 Task: Add Equazen ADHD Support Jelly Chews to the cart.
Action: Mouse moved to (255, 124)
Screenshot: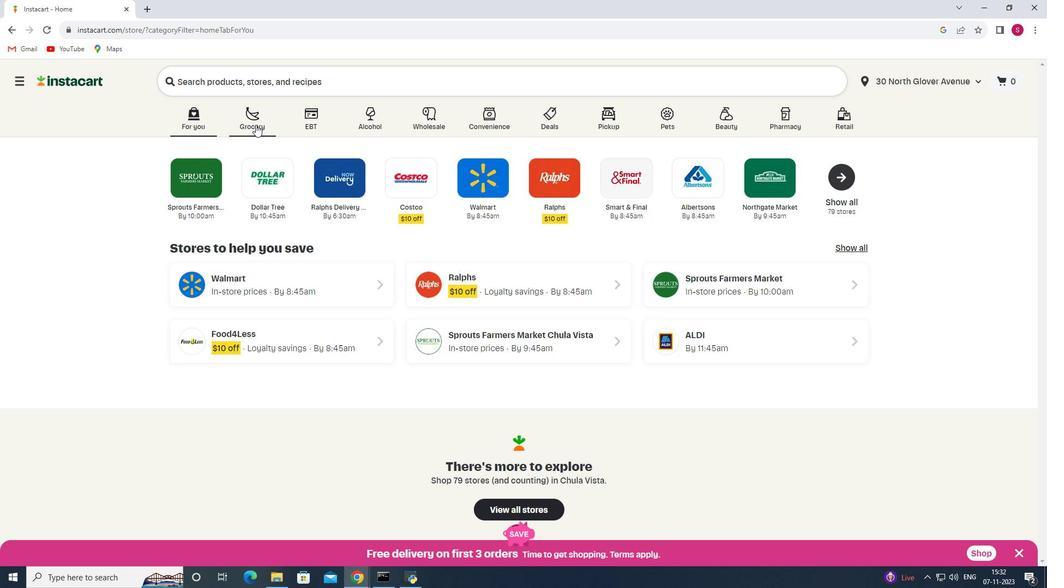 
Action: Mouse pressed left at (255, 124)
Screenshot: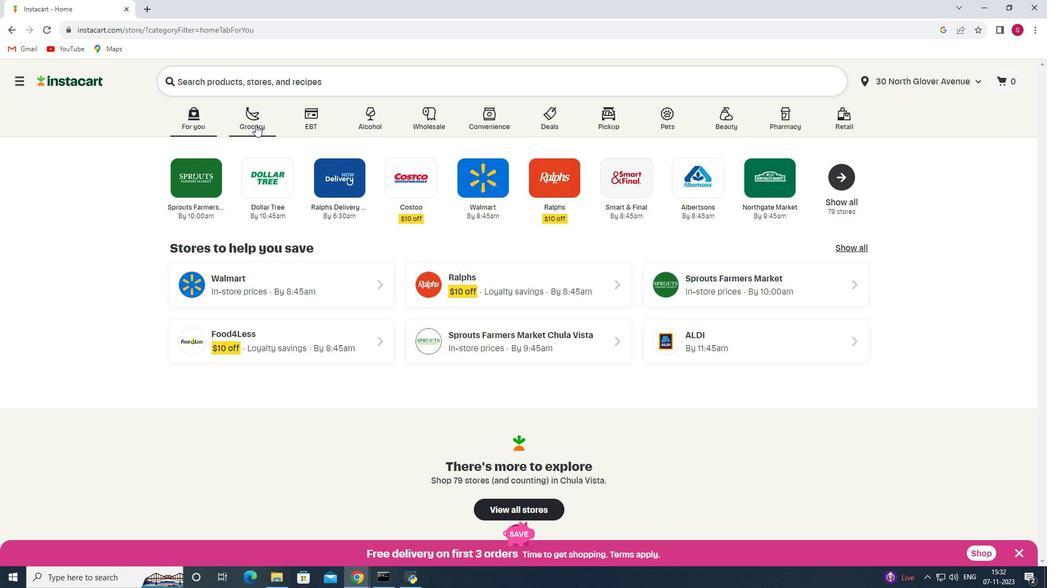 
Action: Mouse moved to (271, 313)
Screenshot: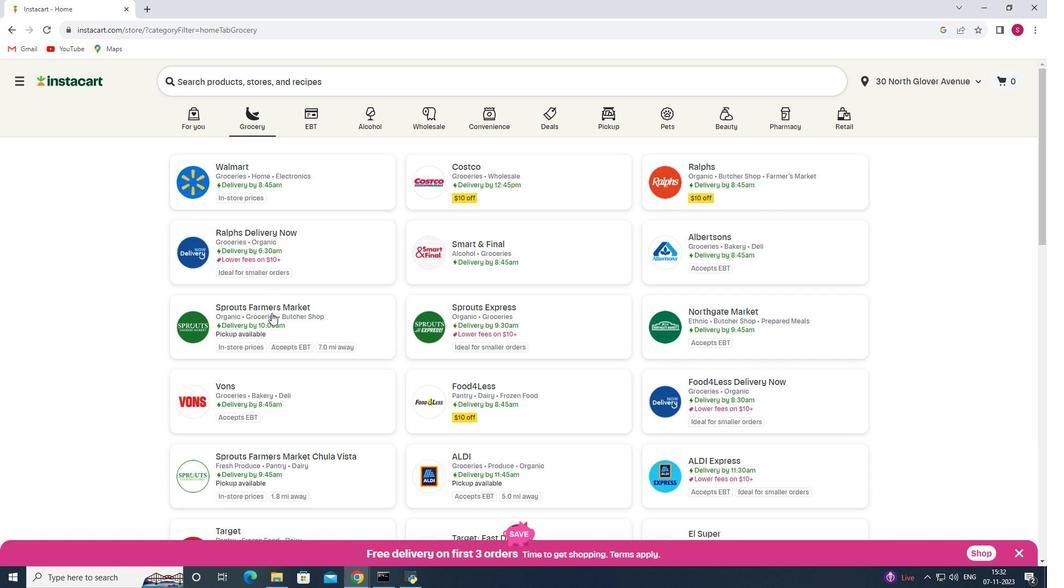 
Action: Mouse pressed left at (271, 313)
Screenshot: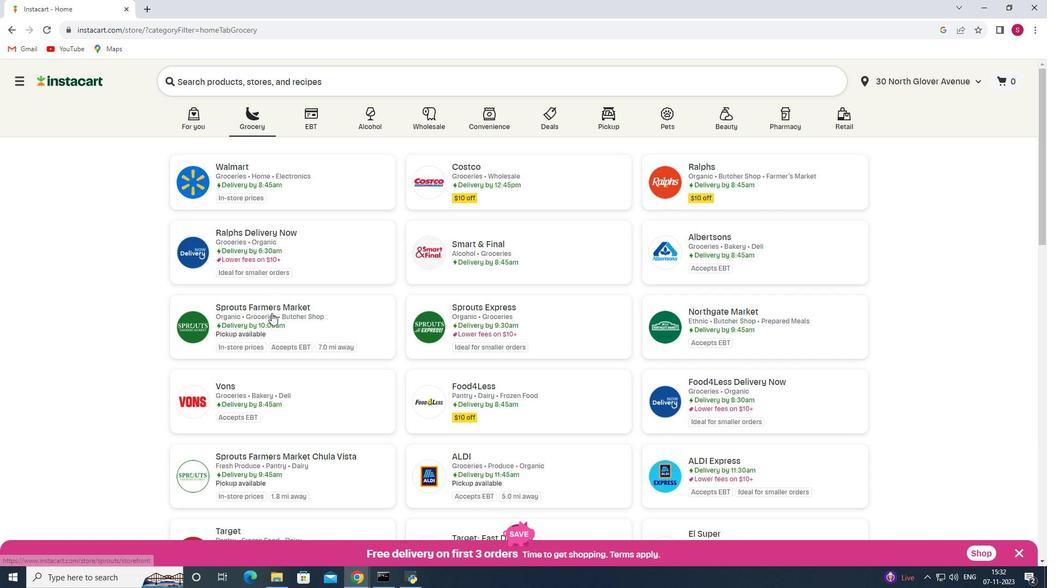 
Action: Mouse moved to (79, 293)
Screenshot: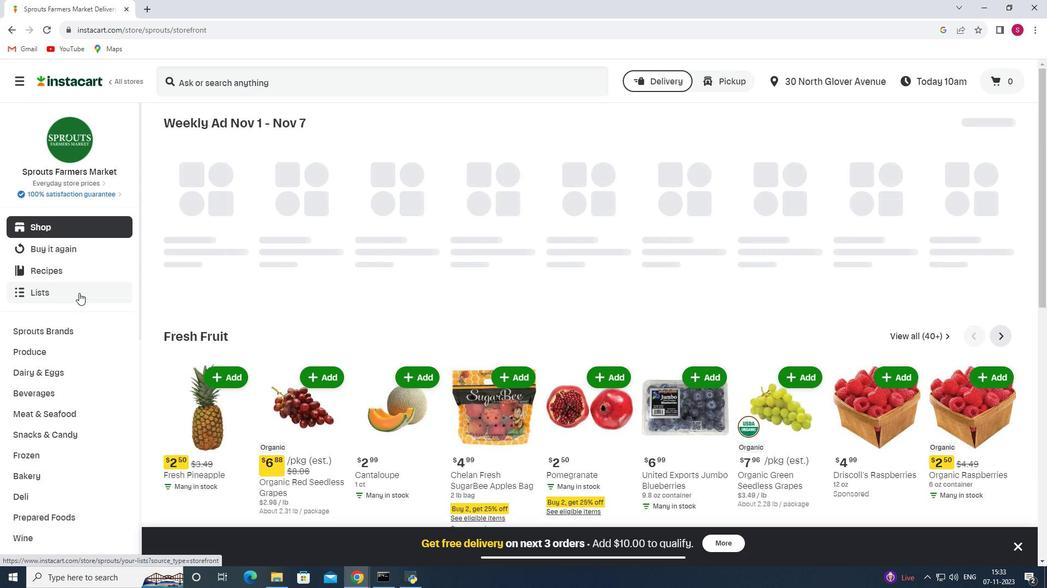 
Action: Mouse scrolled (79, 292) with delta (0, 0)
Screenshot: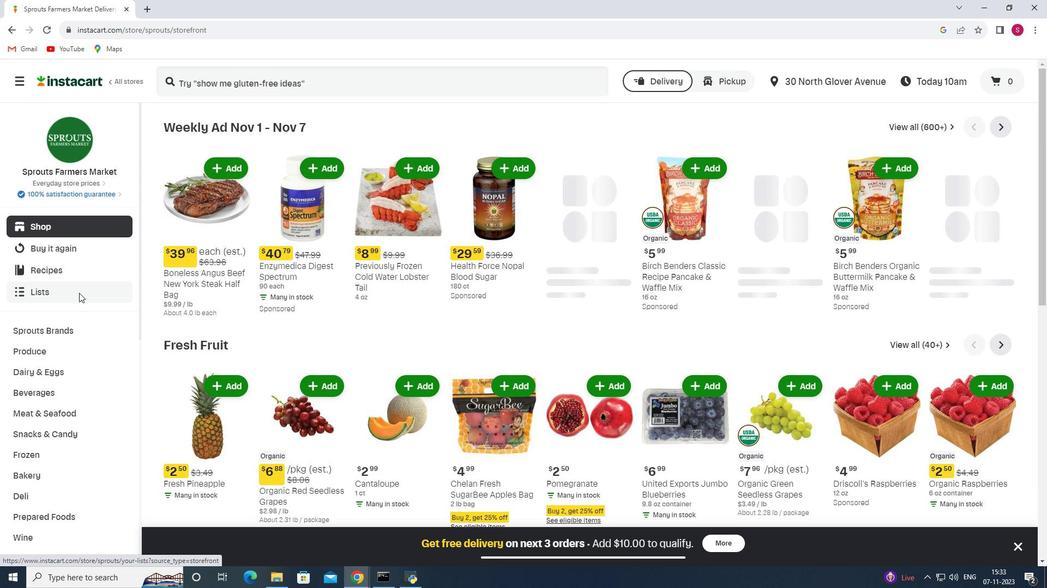 
Action: Mouse scrolled (79, 292) with delta (0, 0)
Screenshot: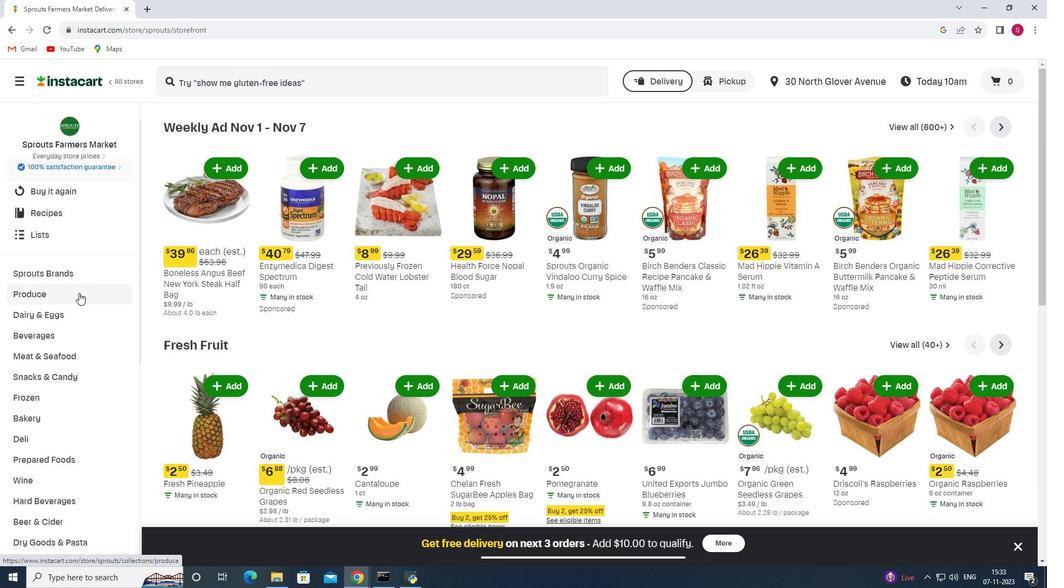 
Action: Mouse scrolled (79, 292) with delta (0, 0)
Screenshot: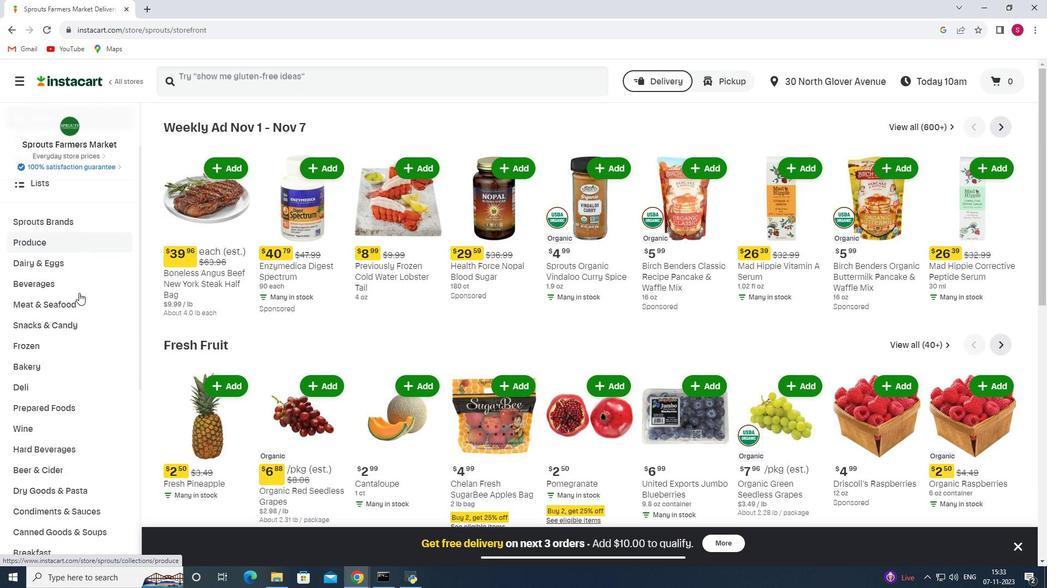 
Action: Mouse scrolled (79, 292) with delta (0, 0)
Screenshot: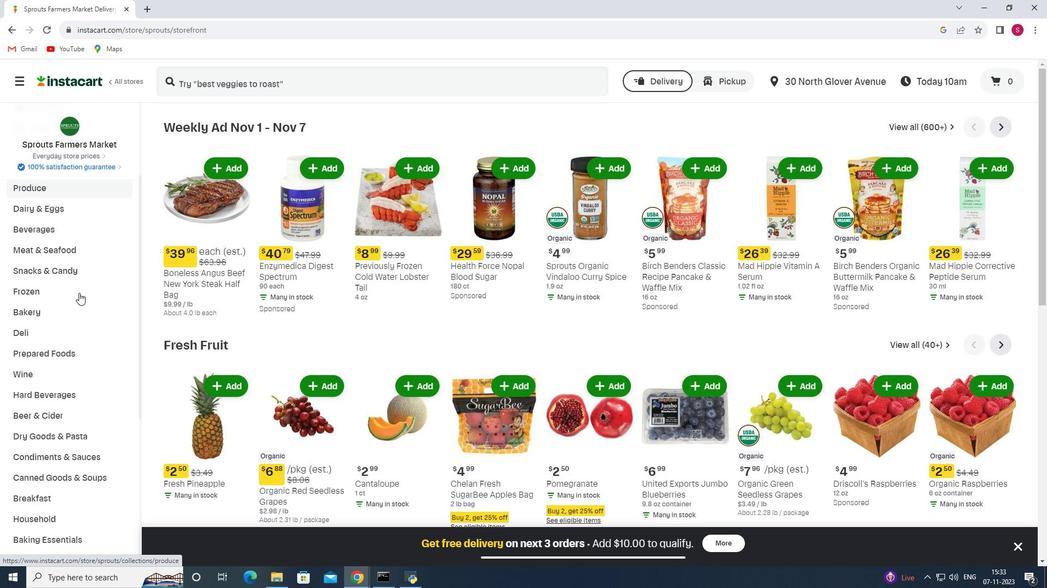 
Action: Mouse scrolled (79, 292) with delta (0, 0)
Screenshot: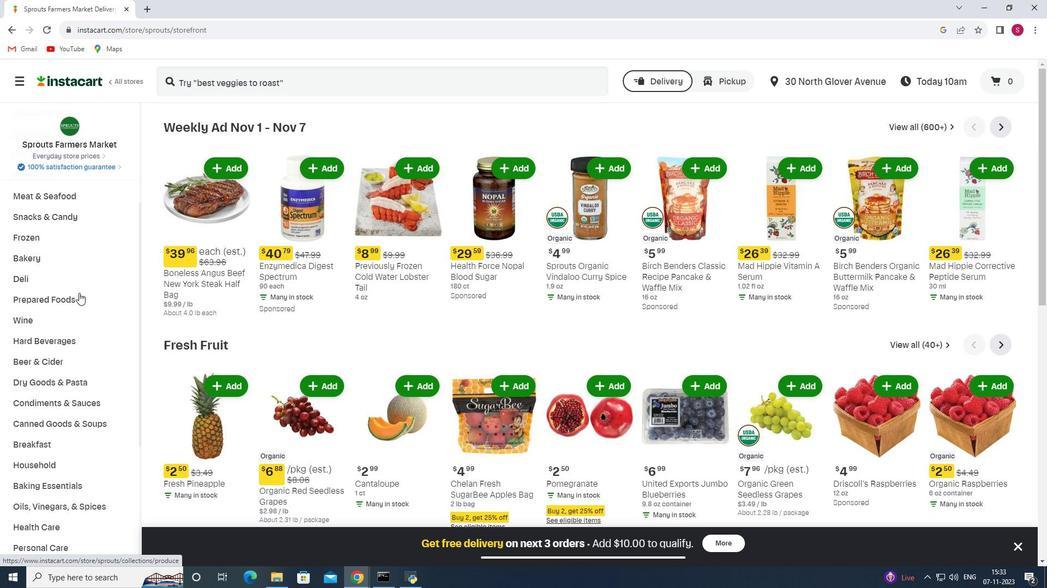 
Action: Mouse scrolled (79, 292) with delta (0, 0)
Screenshot: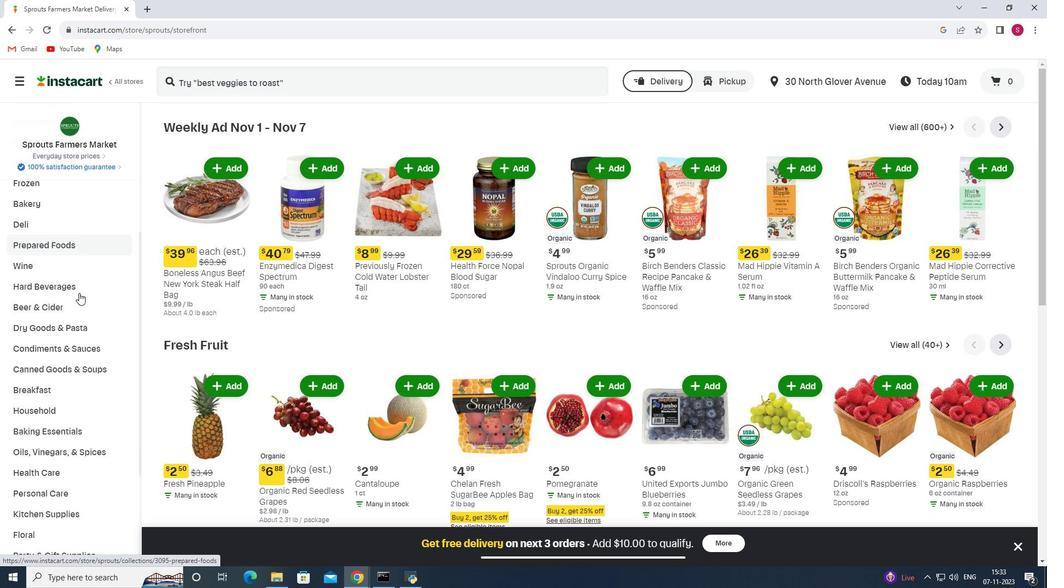 
Action: Mouse scrolled (79, 292) with delta (0, 0)
Screenshot: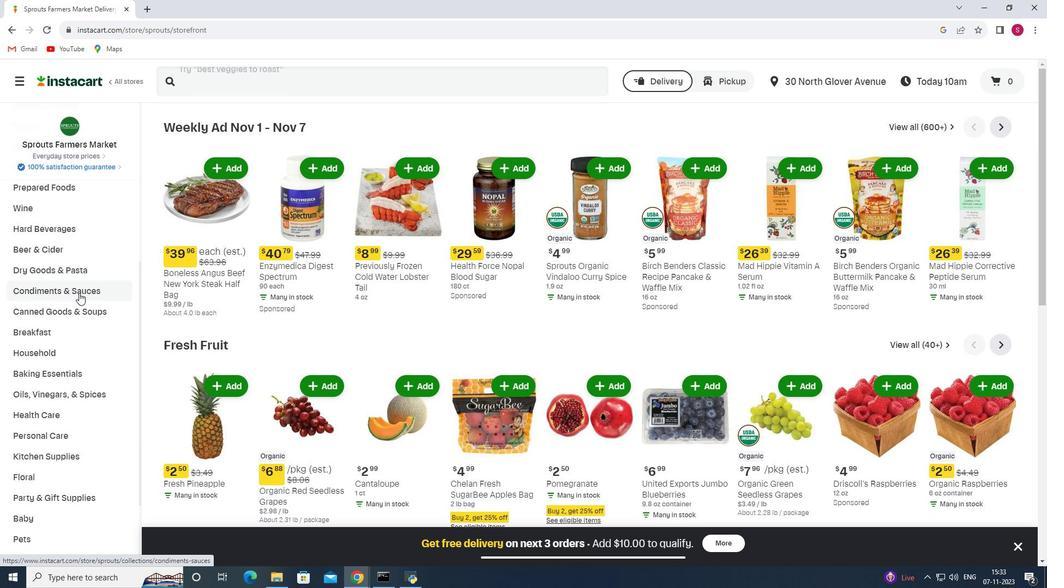 
Action: Mouse moved to (59, 359)
Screenshot: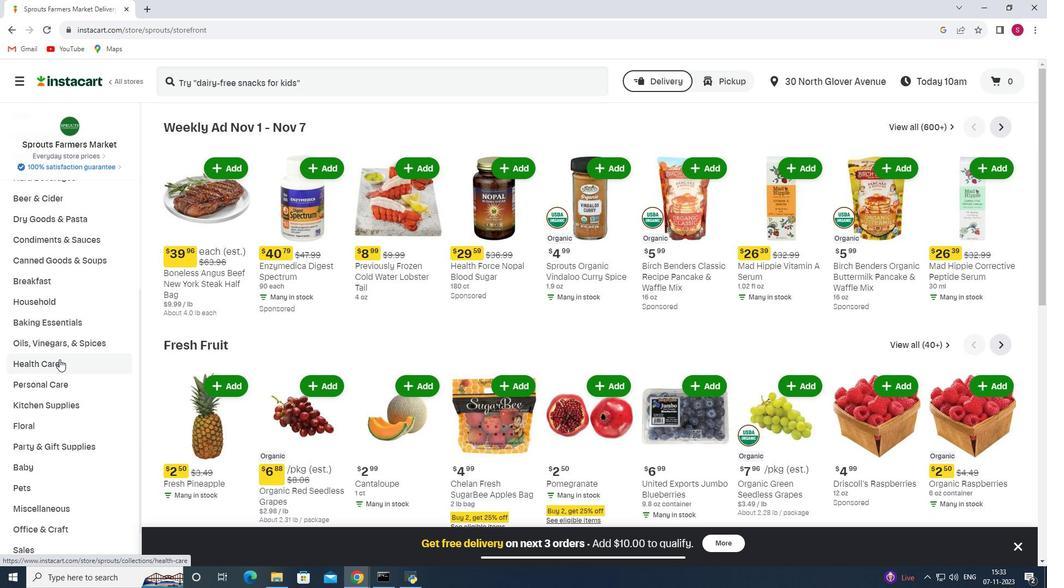 
Action: Mouse pressed left at (59, 359)
Screenshot: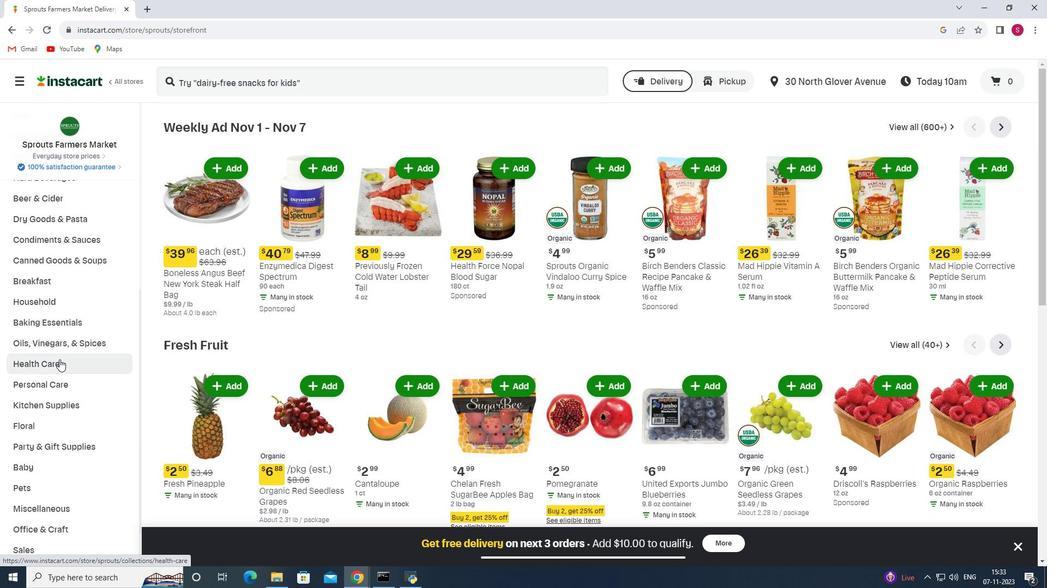 
Action: Mouse moved to (384, 148)
Screenshot: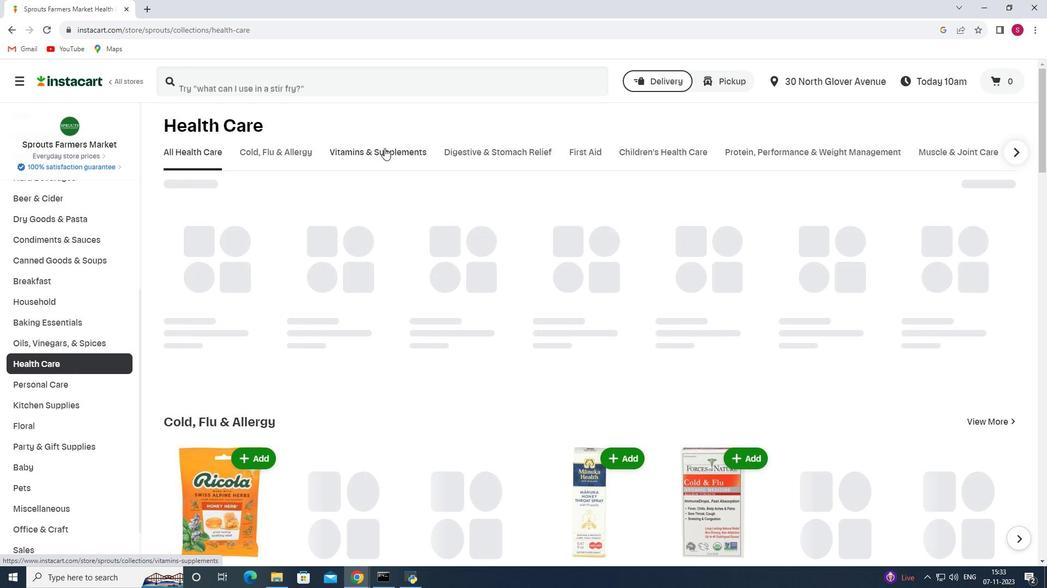 
Action: Mouse pressed left at (384, 148)
Screenshot: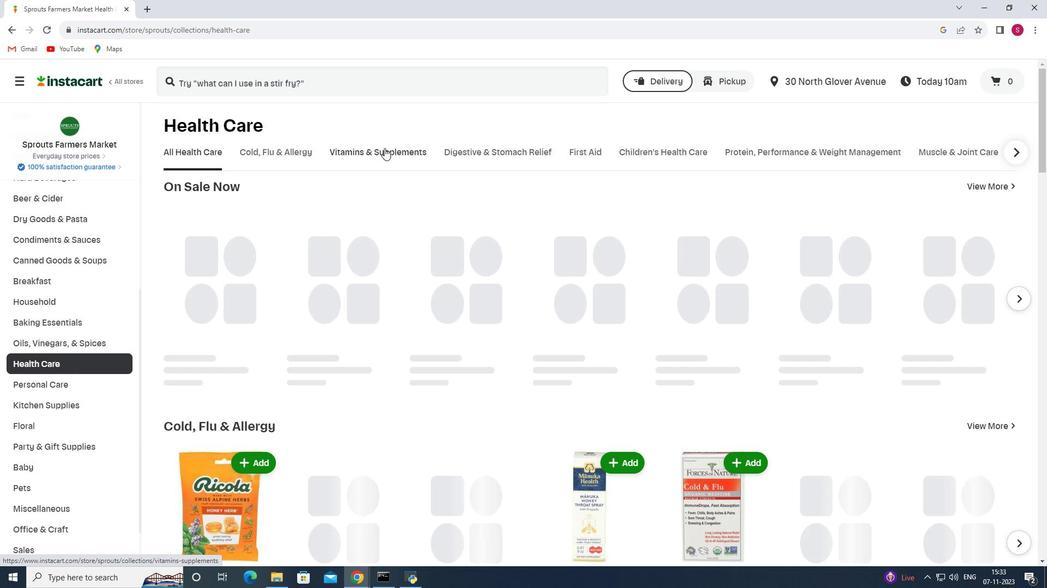 
Action: Mouse moved to (608, 196)
Screenshot: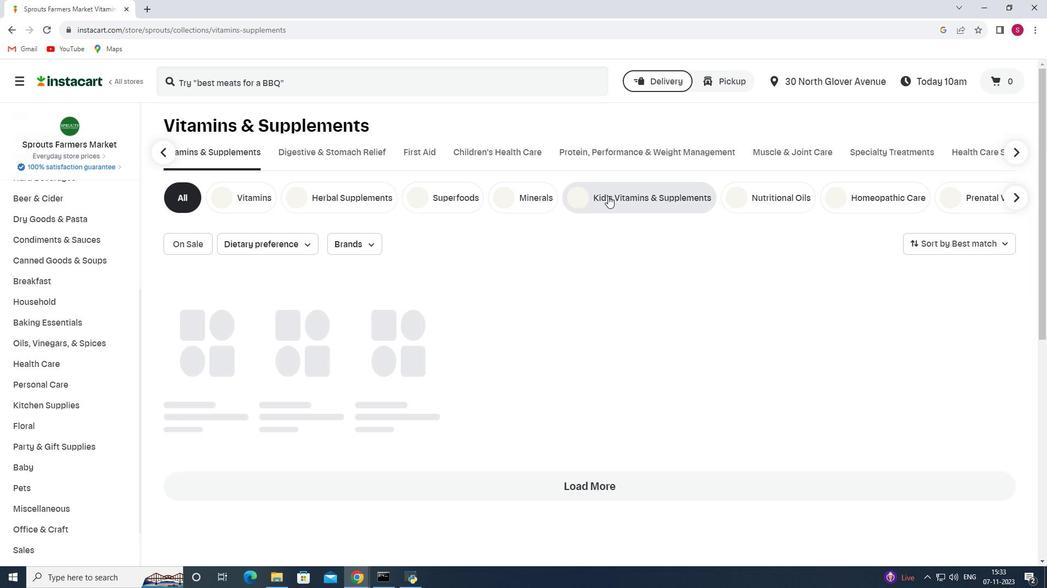 
Action: Mouse pressed left at (608, 196)
Screenshot: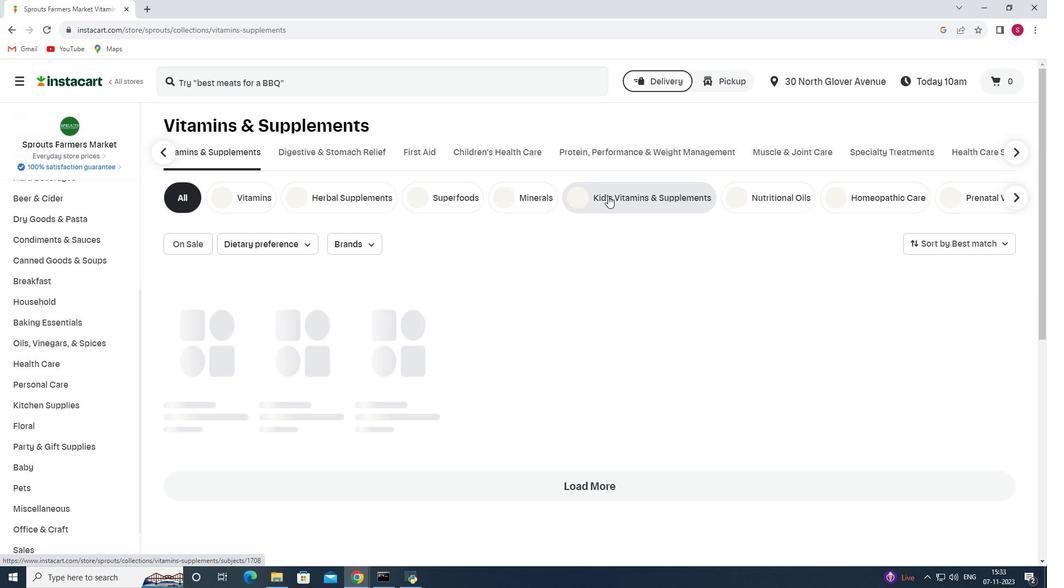 
Action: Mouse moved to (306, 79)
Screenshot: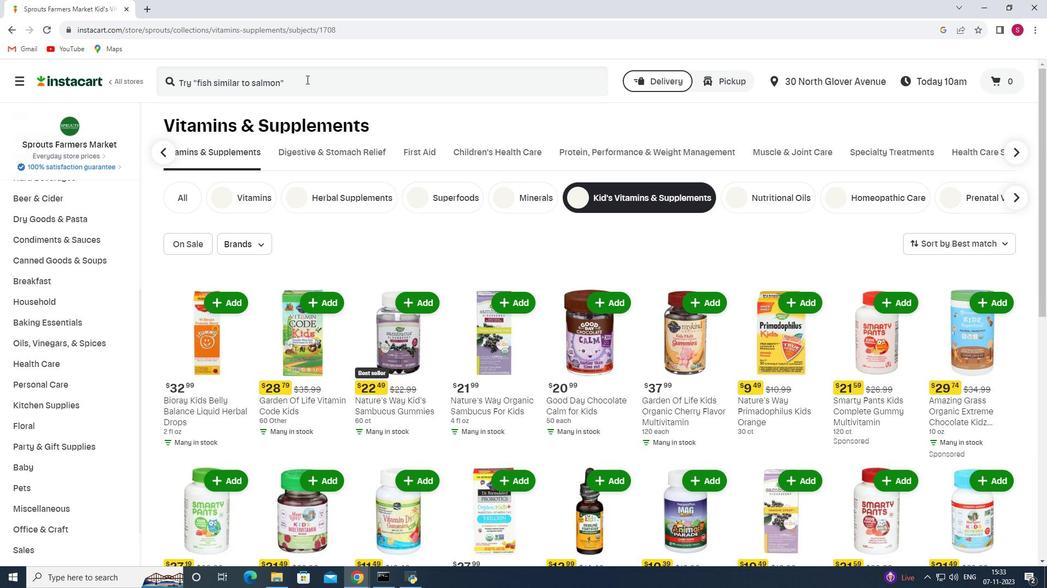 
Action: Mouse pressed left at (306, 79)
Screenshot: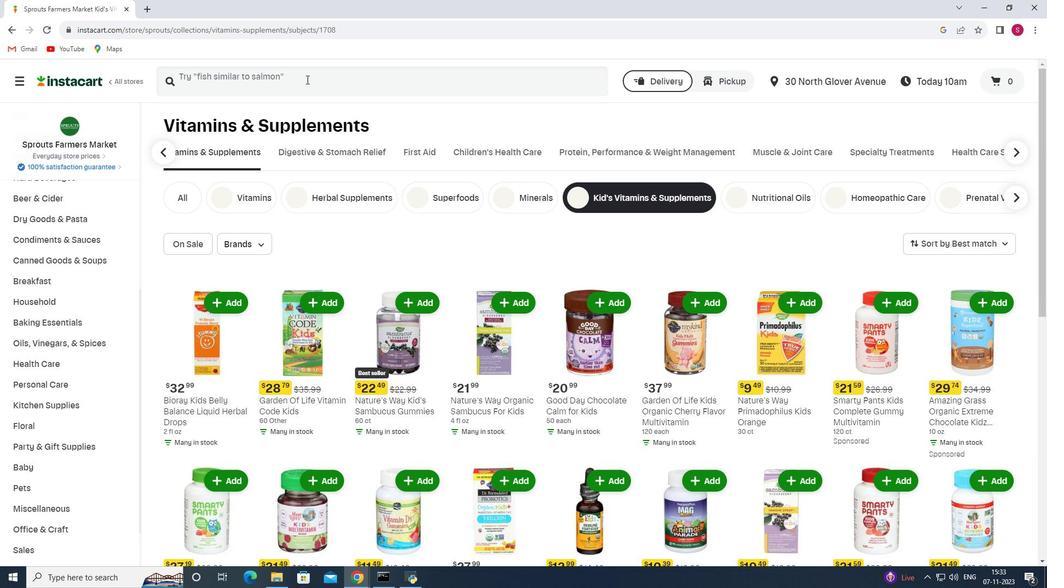 
Action: Key pressed <Key.shift><Key.shift><Key.shift><Key.shift><Key.shift><Key.shift><Key.shift><Key.shift><Key.shift>Equazen<Key.space><Key.shift>A<Key.shift><Key.shift><Key.shift><Key.shift><Key.shift><Key.shift><Key.shift><Key.shift><Key.shift><Key.shift><Key.shift><Key.shift><Key.shift>D<Key.shift><Key.shift><Key.shift><Key.shift><Key.shift>HD<Key.space><Key.shift>Support<Key.space><Key.shift_r>Jelly<Key.space><Key.shift>Chews<Key.enter>
Screenshot: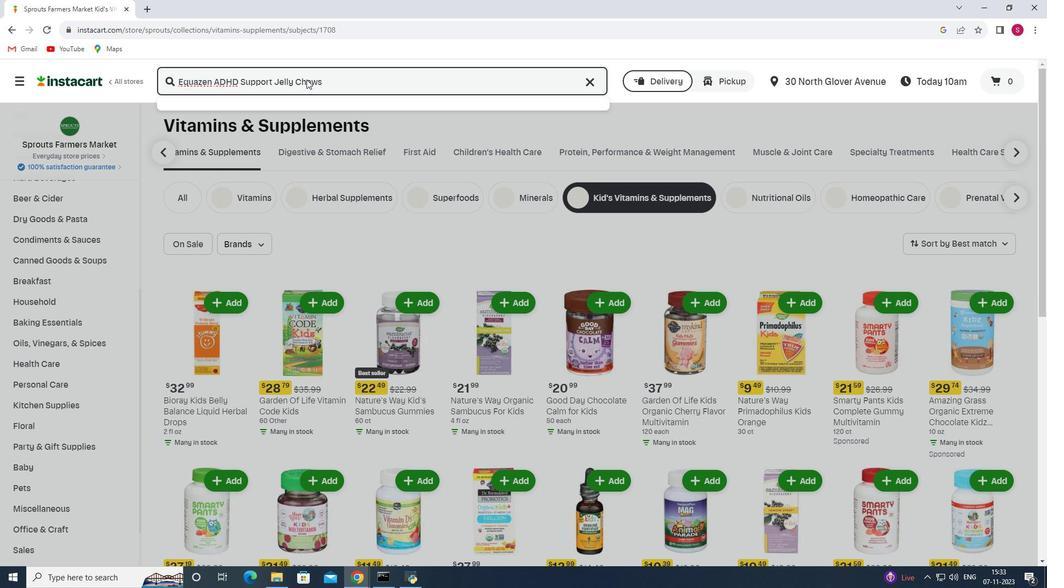 
Action: Mouse moved to (302, 166)
Screenshot: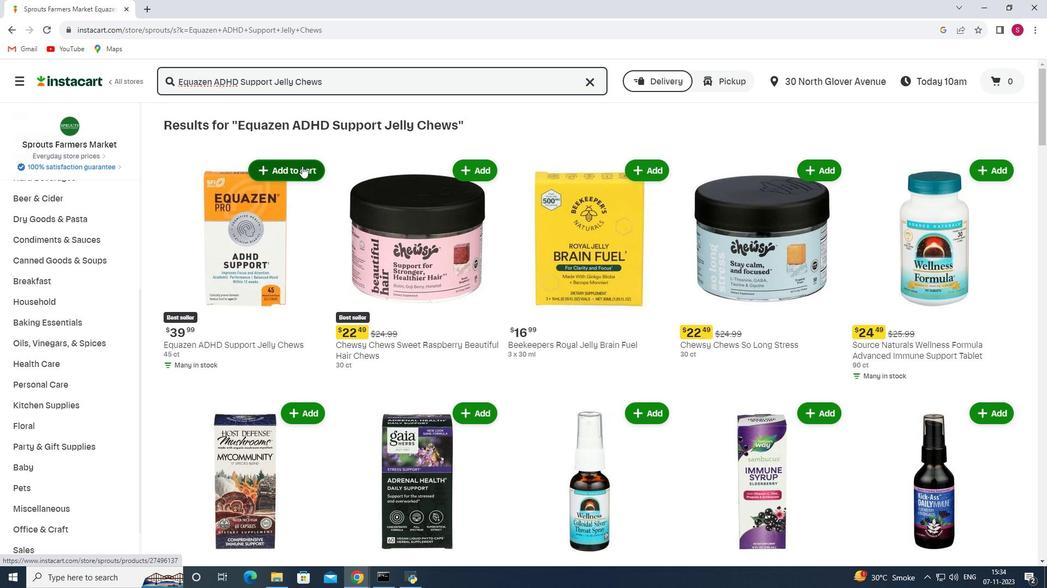 
Action: Mouse pressed left at (302, 166)
Screenshot: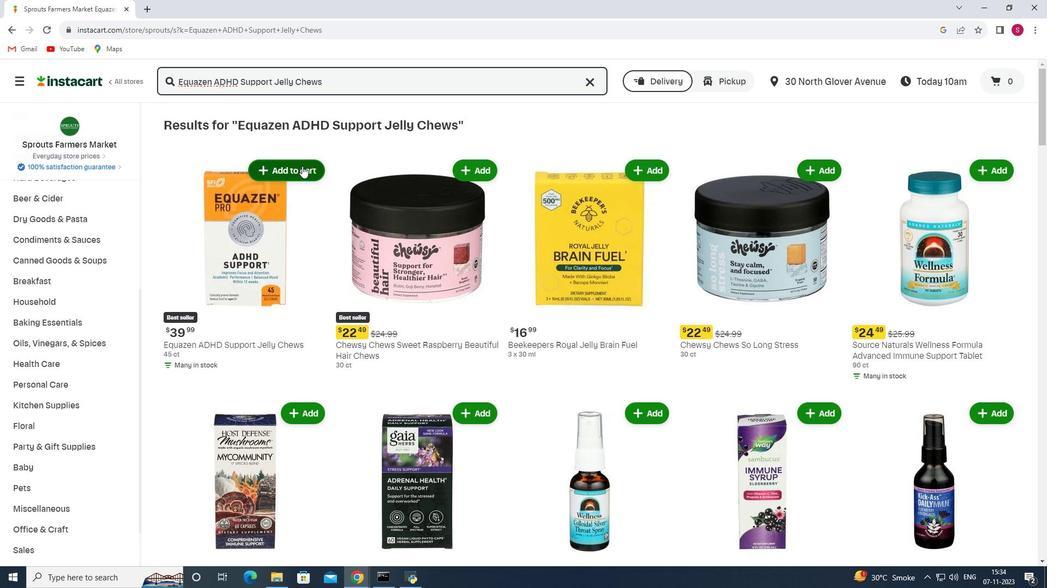 
Action: Mouse moved to (315, 202)
Screenshot: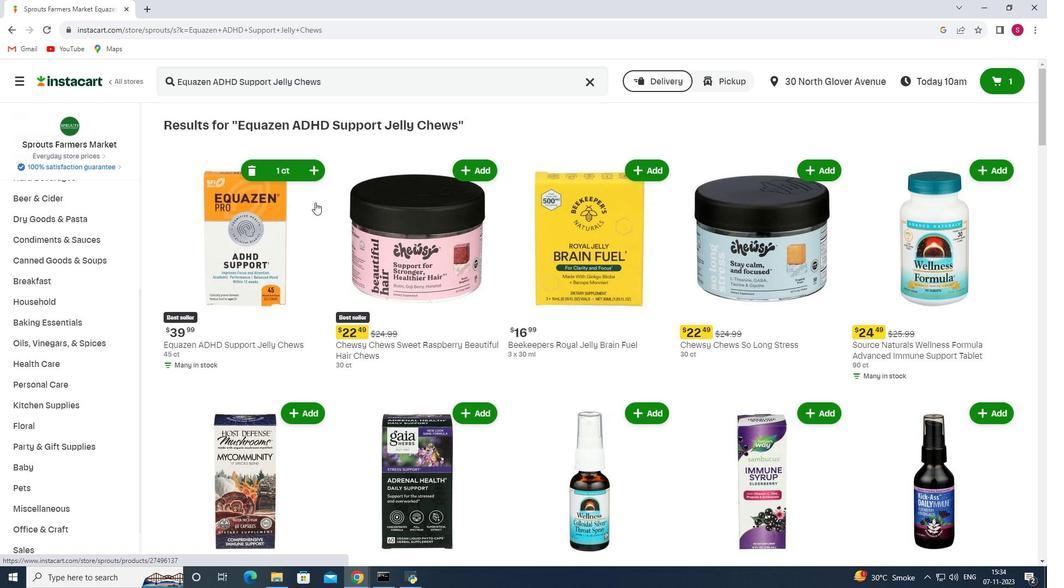 
